 Task: Create a doctor object.
Action: Mouse moved to (578, 43)
Screenshot: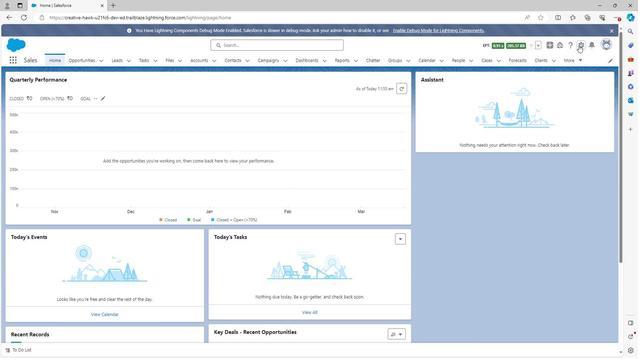 
Action: Mouse pressed left at (578, 43)
Screenshot: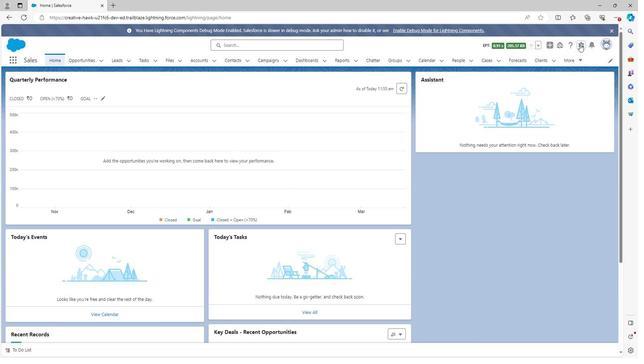 
Action: Mouse moved to (552, 64)
Screenshot: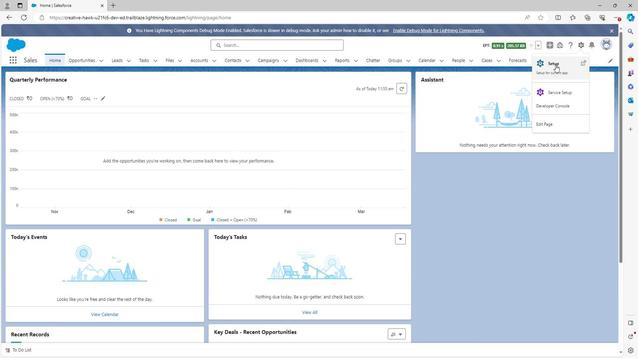 
Action: Mouse pressed left at (552, 64)
Screenshot: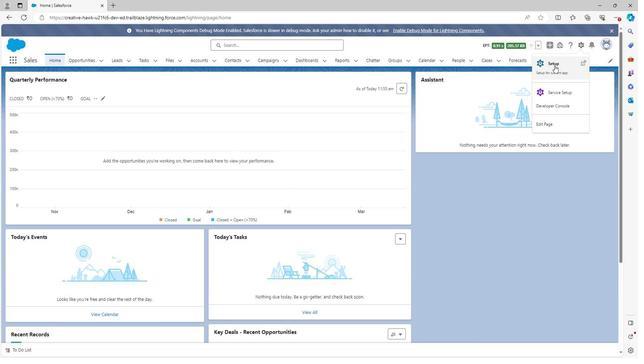 
Action: Mouse moved to (87, 59)
Screenshot: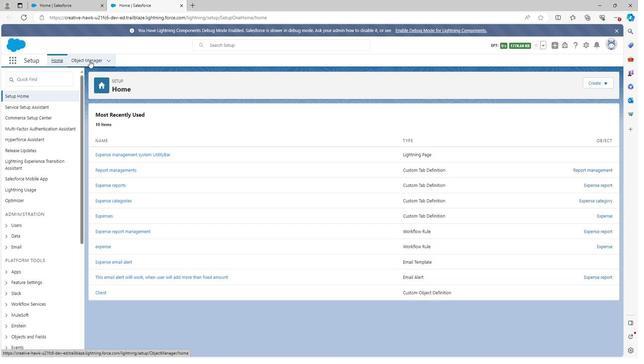 
Action: Mouse pressed left at (87, 59)
Screenshot: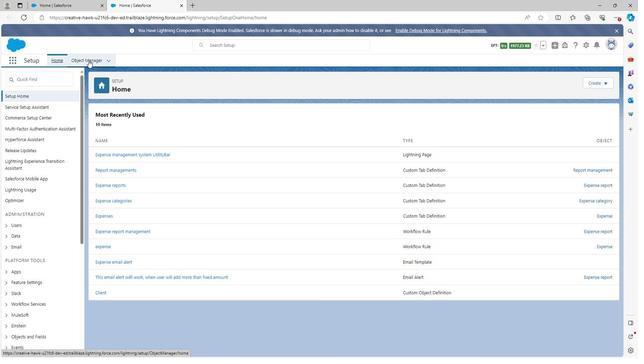 
Action: Mouse moved to (588, 83)
Screenshot: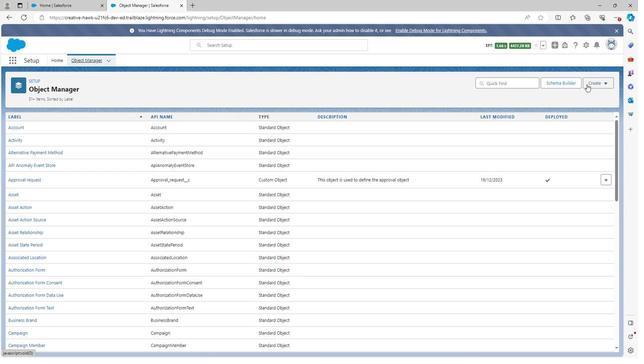
Action: Mouse pressed left at (588, 83)
Screenshot: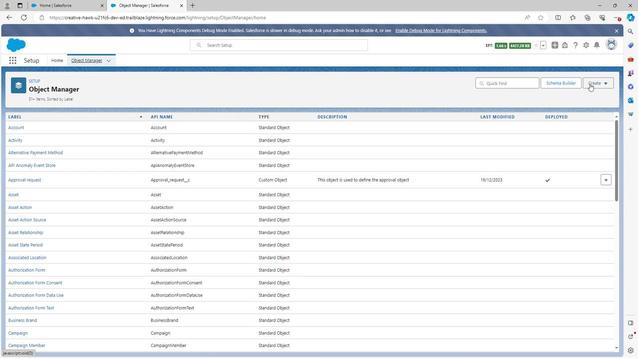 
Action: Mouse moved to (564, 100)
Screenshot: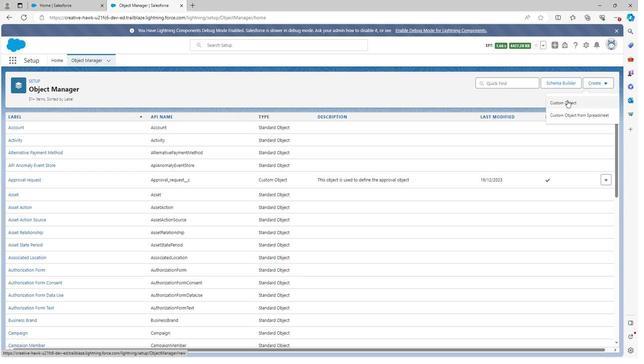 
Action: Mouse pressed left at (564, 100)
Screenshot: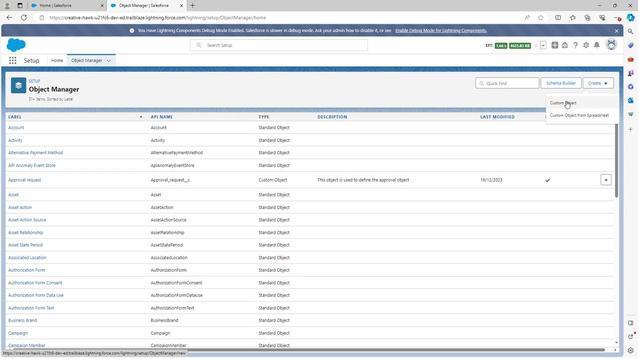 
Action: Mouse moved to (157, 169)
Screenshot: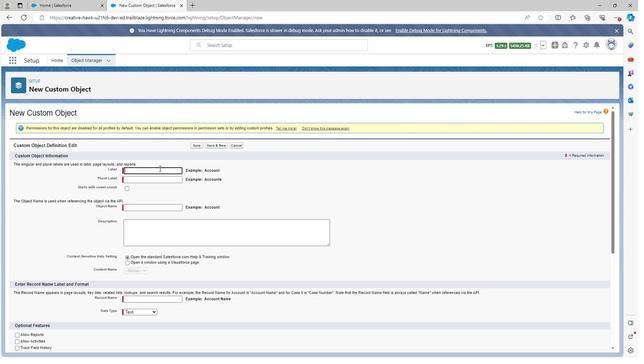 
Action: Mouse pressed left at (157, 169)
Screenshot: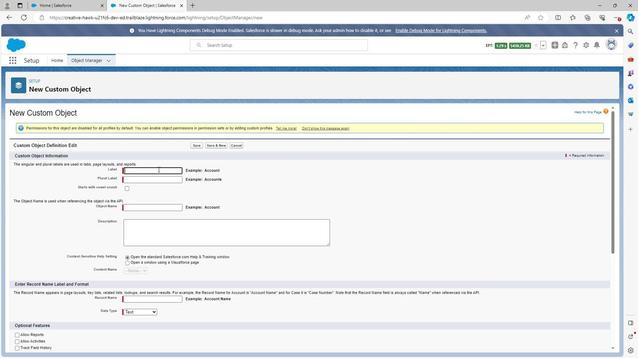 
Action: Key pressed <Key.shift>Doctor
Screenshot: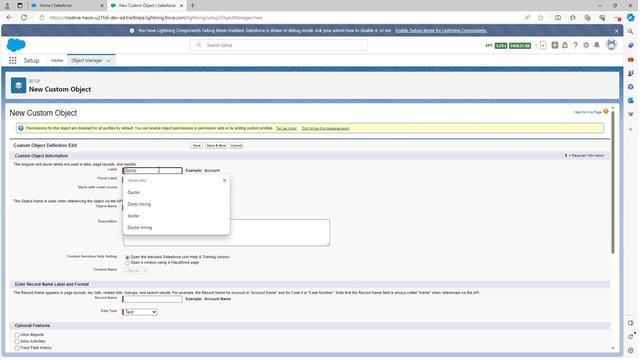 
Action: Mouse moved to (246, 182)
Screenshot: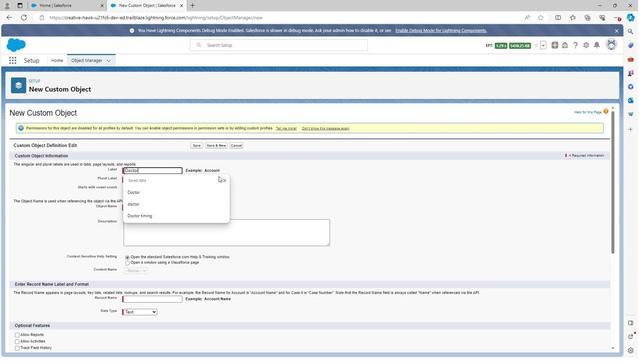 
Action: Mouse pressed left at (246, 182)
Screenshot: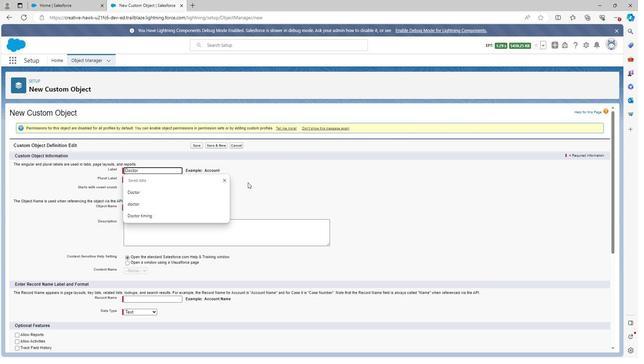 
Action: Mouse moved to (160, 180)
Screenshot: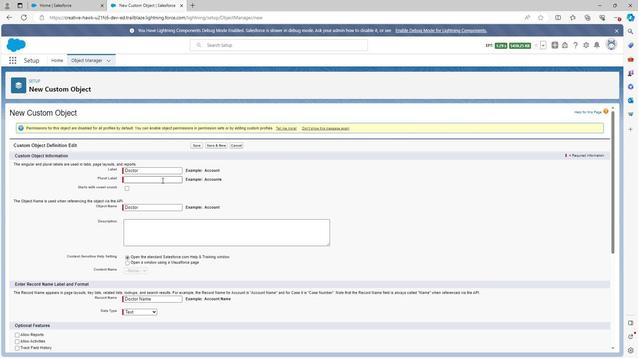 
Action: Mouse pressed left at (160, 180)
Screenshot: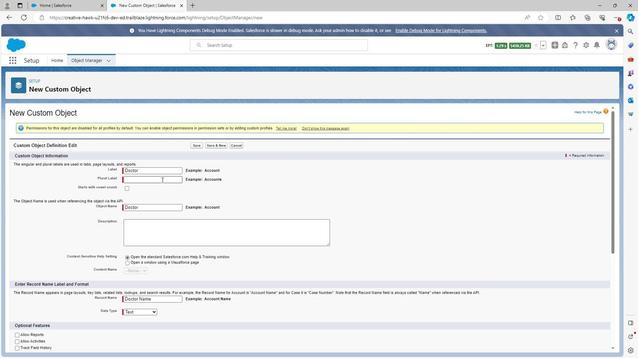
Action: Mouse moved to (145, 182)
Screenshot: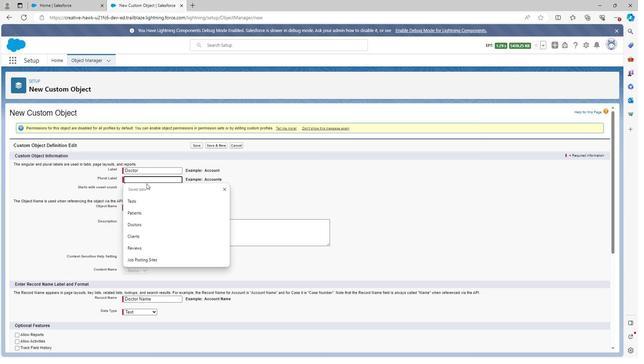 
Action: Key pressed <Key.shift>Doctors
Screenshot: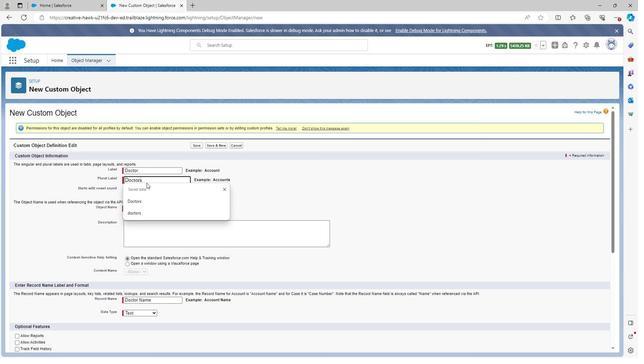
Action: Mouse moved to (245, 176)
Screenshot: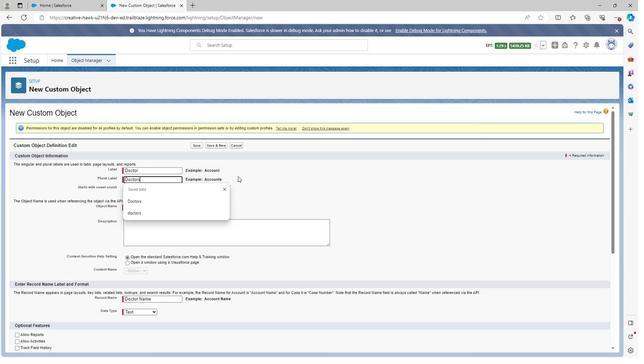 
Action: Mouse pressed left at (245, 176)
Screenshot: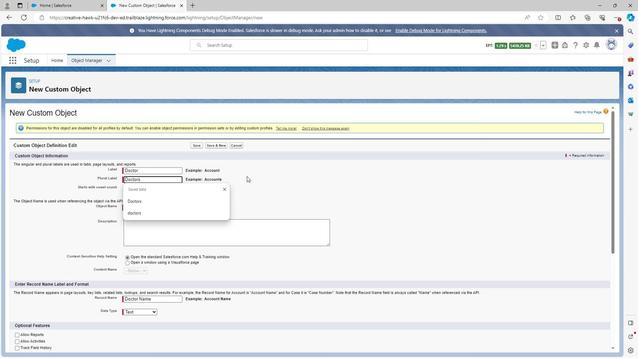 
Action: Mouse moved to (167, 227)
Screenshot: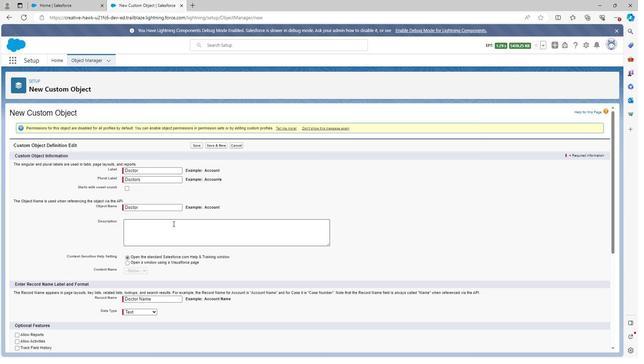 
Action: Mouse pressed left at (167, 227)
Screenshot: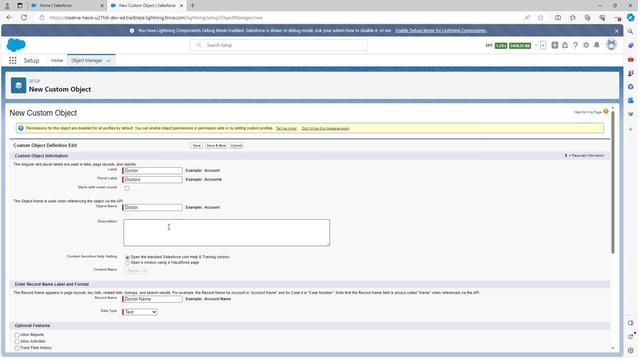 
Action: Key pressed <Key.shift><Key.shift><Key.shift>Doctor<Key.space>object<Key.space>is<Key.space>used<Key.space>to<Key.space>define<Key.space>the<Key.space>information<Key.space>of<Key.space>doctor
Screenshot: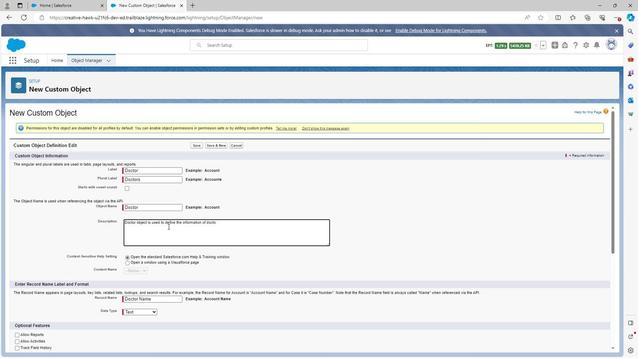 
Action: Mouse moved to (155, 269)
Screenshot: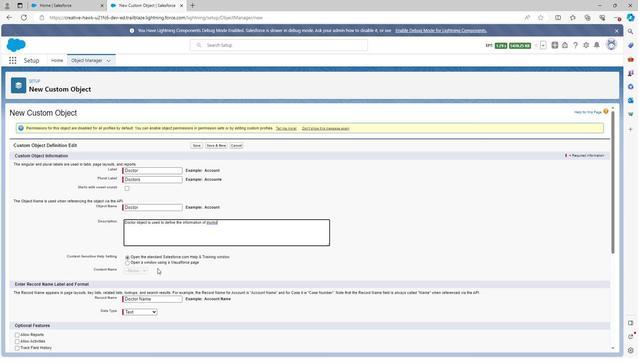 
Action: Mouse scrolled (155, 269) with delta (0, 0)
Screenshot: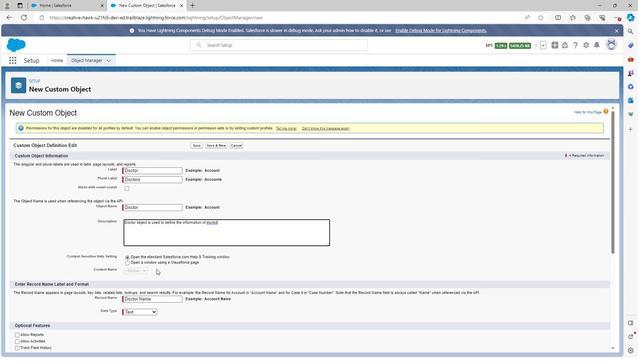 
Action: Mouse scrolled (155, 269) with delta (0, 0)
Screenshot: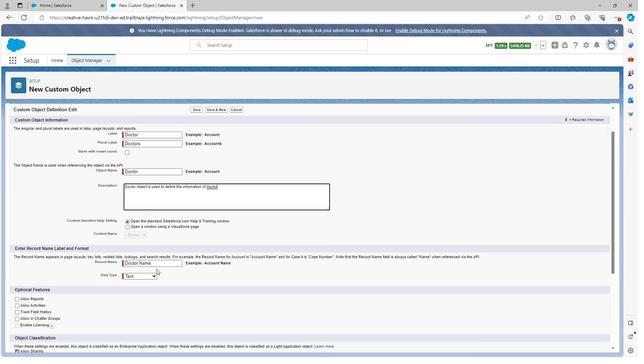 
Action: Mouse scrolled (155, 269) with delta (0, 0)
Screenshot: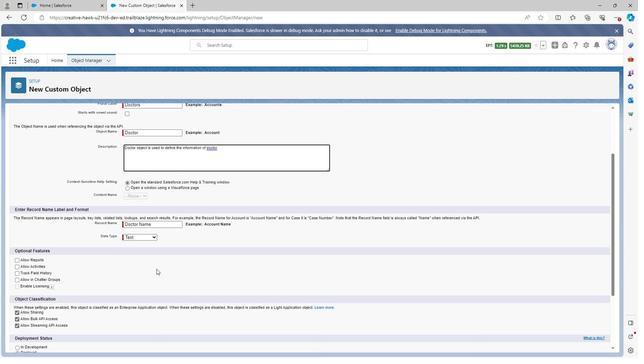 
Action: Mouse moved to (16, 223)
Screenshot: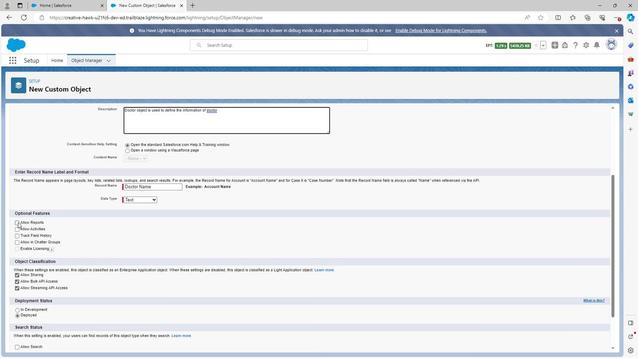 
Action: Mouse pressed left at (16, 223)
Screenshot: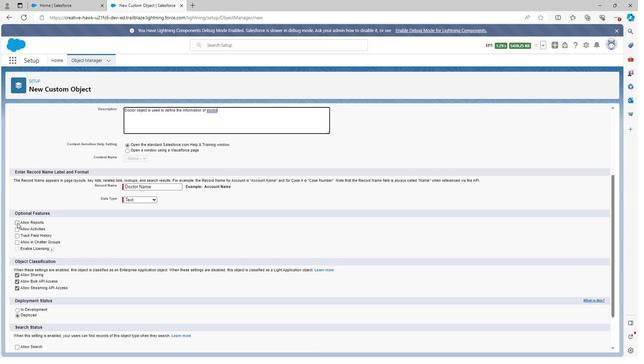 
Action: Mouse moved to (15, 228)
Screenshot: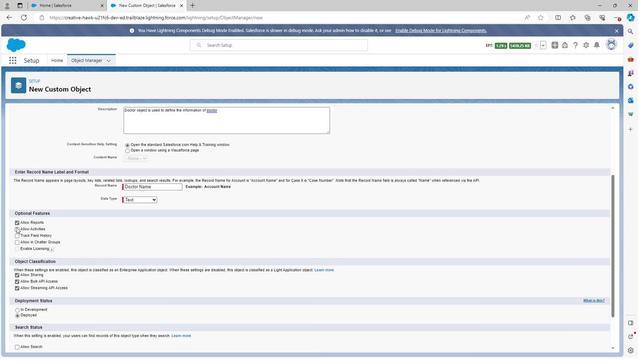 
Action: Mouse pressed left at (15, 228)
Screenshot: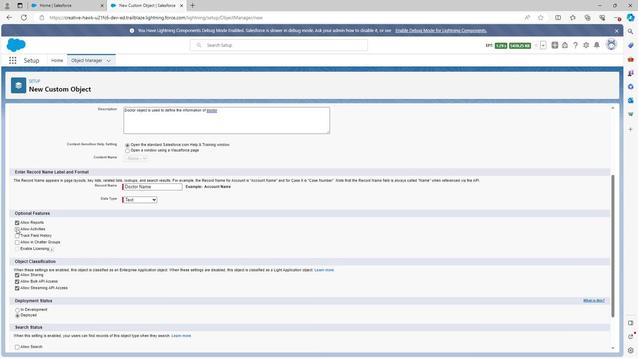 
Action: Mouse moved to (16, 237)
Screenshot: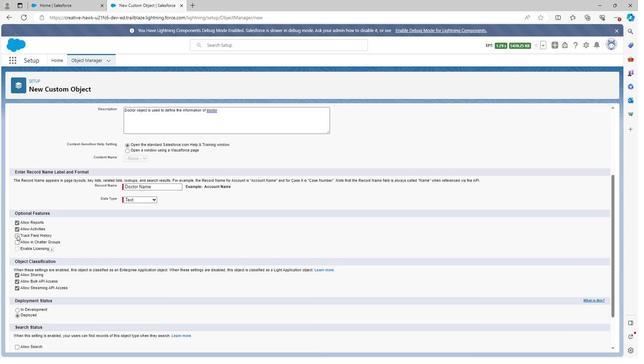 
Action: Mouse pressed left at (16, 237)
Screenshot: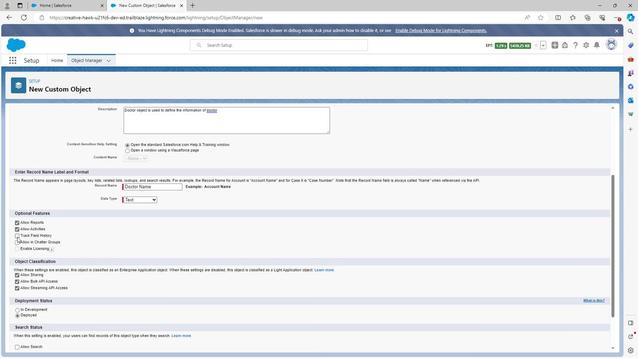 
Action: Mouse moved to (63, 268)
Screenshot: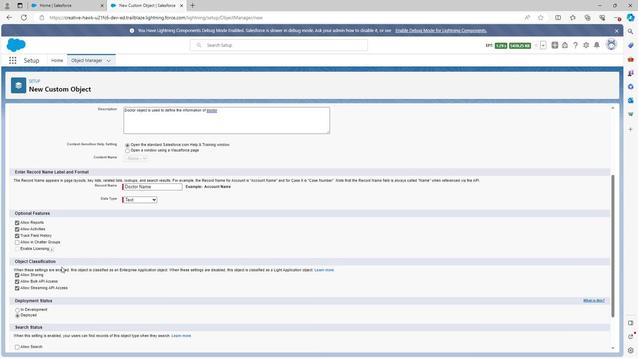 
Action: Mouse scrolled (63, 268) with delta (0, 0)
Screenshot: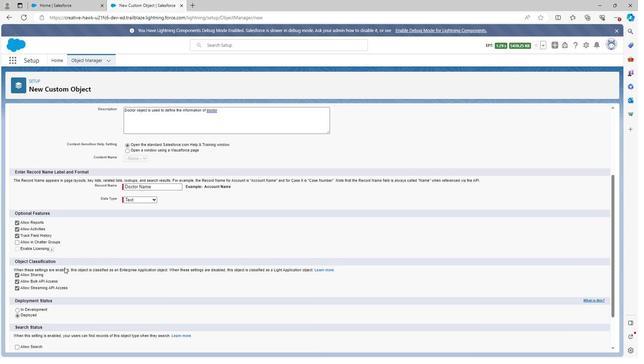 
Action: Mouse scrolled (63, 268) with delta (0, 0)
Screenshot: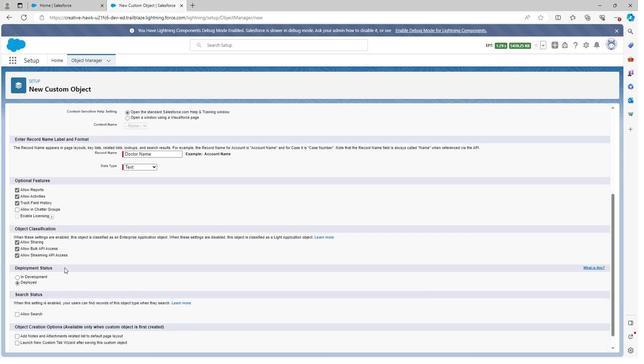 
Action: Mouse scrolled (63, 268) with delta (0, 0)
Screenshot: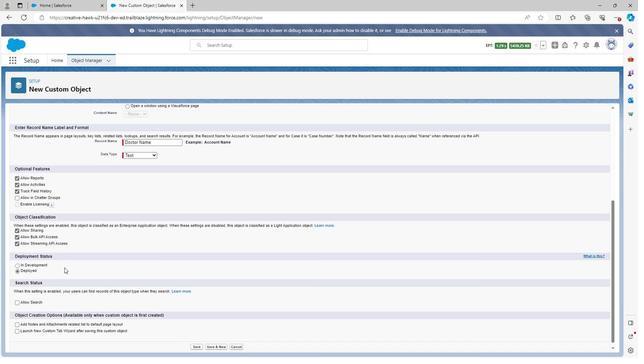 
Action: Mouse moved to (65, 268)
Screenshot: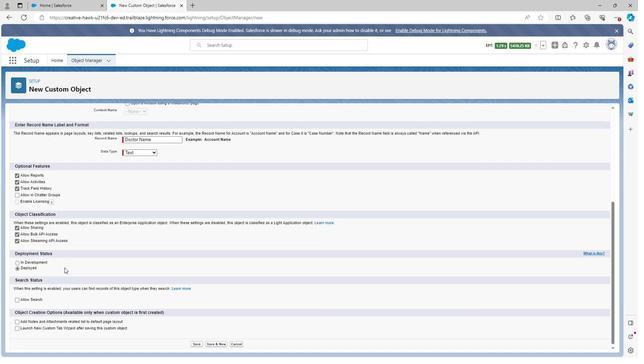 
Action: Mouse scrolled (65, 268) with delta (0, 0)
Screenshot: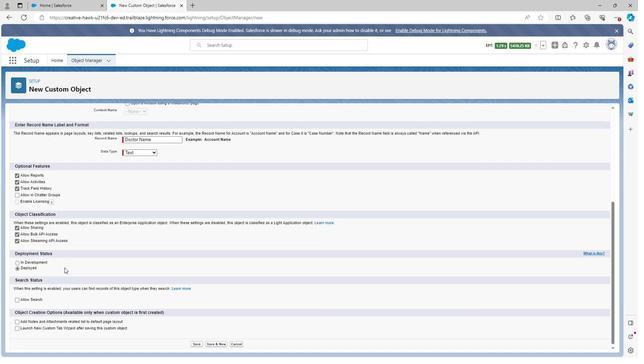 
Action: Mouse moved to (191, 345)
Screenshot: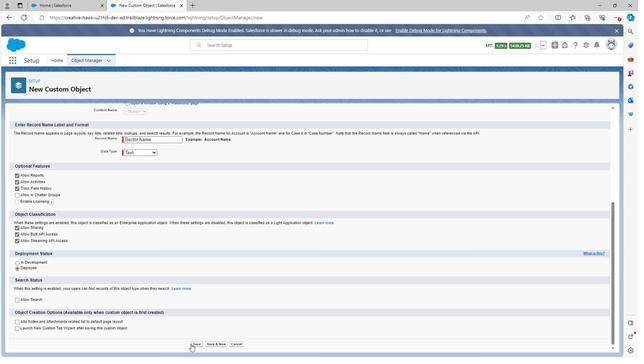 
Action: Mouse pressed left at (191, 345)
Screenshot: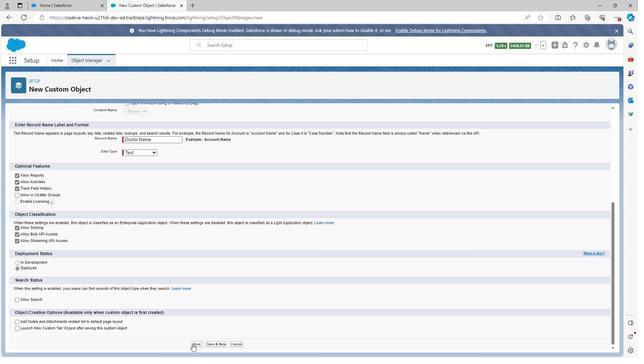 
Action: Mouse moved to (52, 81)
Screenshot: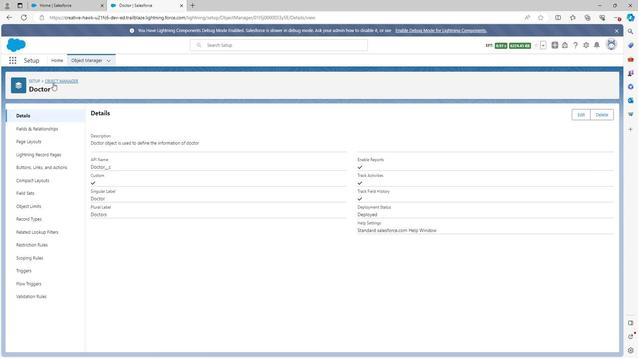 
Action: Mouse pressed left at (52, 81)
Screenshot: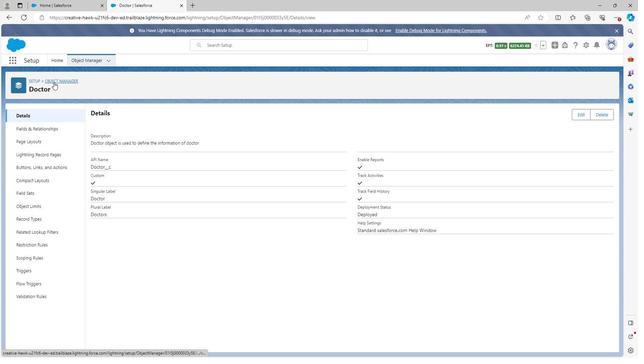 
Action: Mouse moved to (24, 306)
Screenshot: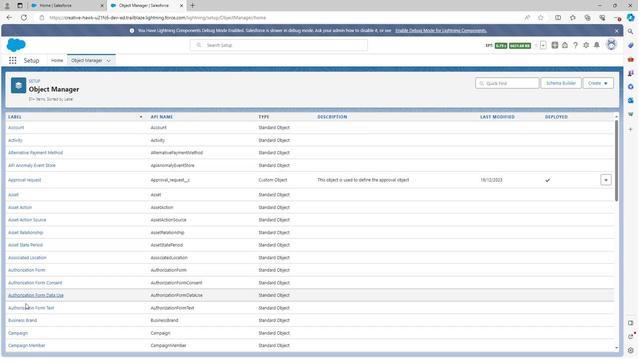 
Action: Mouse scrolled (24, 306) with delta (0, 0)
Screenshot: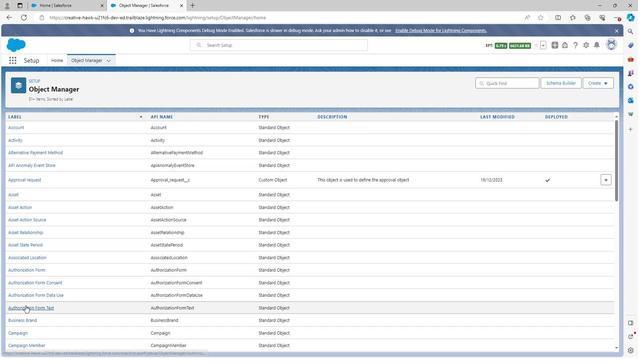 
Action: Mouse scrolled (24, 306) with delta (0, 0)
Screenshot: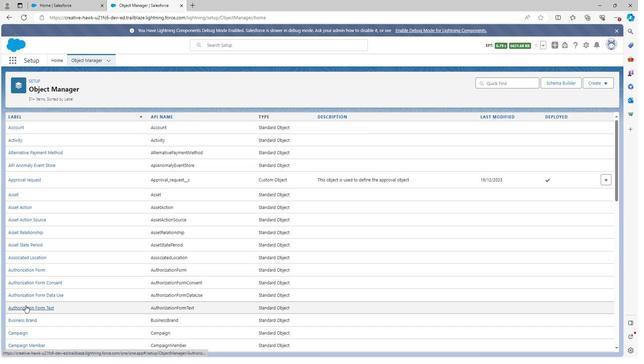 
Action: Mouse scrolled (24, 306) with delta (0, 0)
Screenshot: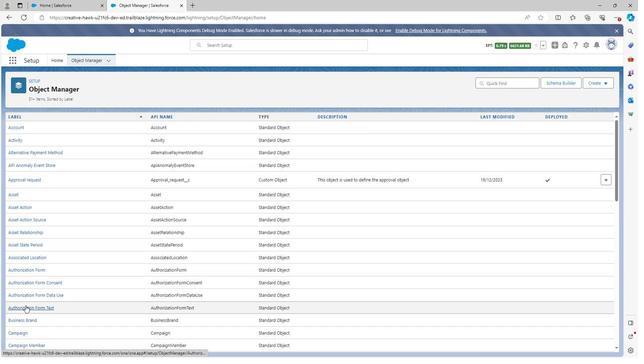
Action: Mouse scrolled (24, 306) with delta (0, 0)
Screenshot: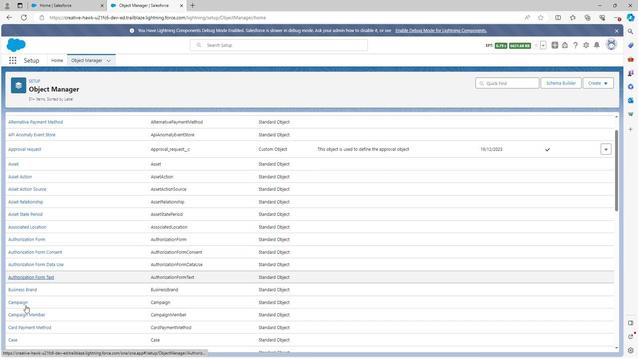 
Action: Mouse scrolled (24, 306) with delta (0, 0)
Screenshot: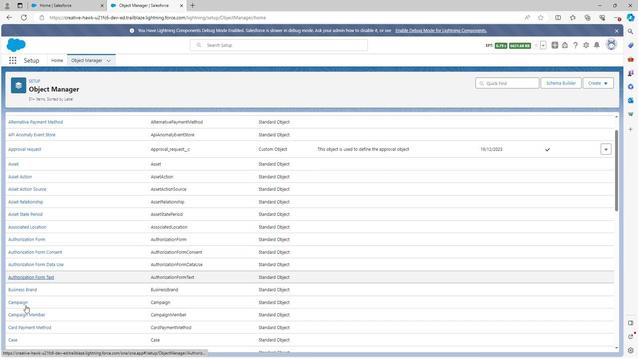 
Action: Mouse scrolled (24, 306) with delta (0, 0)
Screenshot: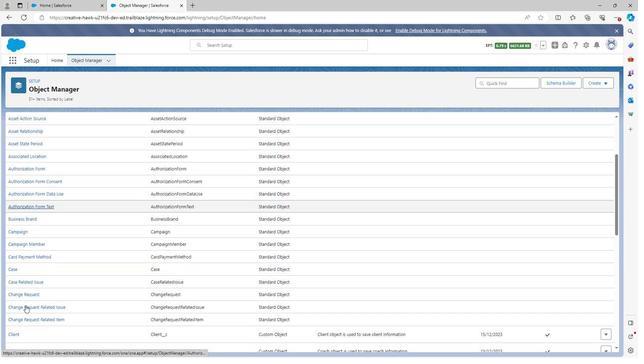 
Action: Mouse scrolled (24, 306) with delta (0, 0)
Screenshot: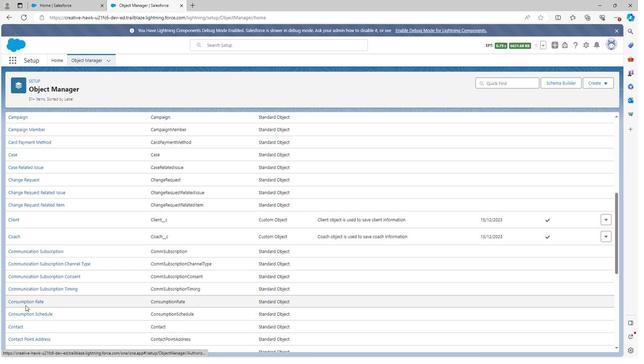 
Action: Mouse scrolled (24, 306) with delta (0, 0)
Screenshot: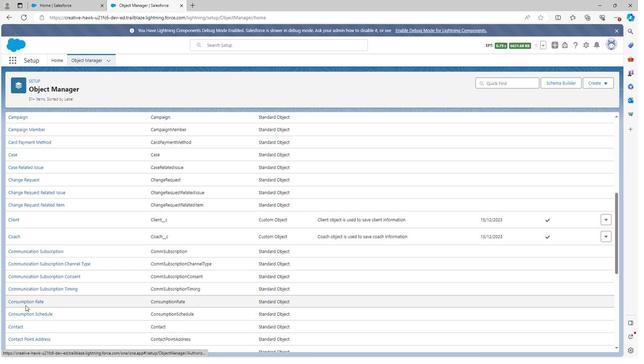 
Action: Mouse scrolled (24, 306) with delta (0, 0)
Screenshot: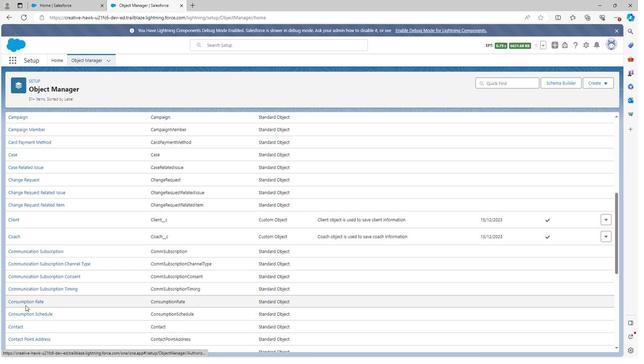 
Action: Mouse scrolled (24, 306) with delta (0, 0)
Screenshot: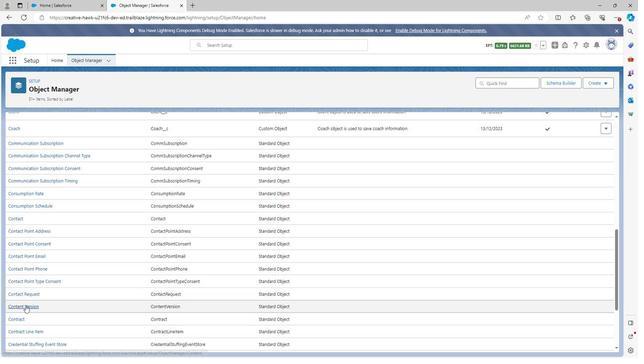 
Action: Mouse scrolled (24, 306) with delta (0, 0)
Screenshot: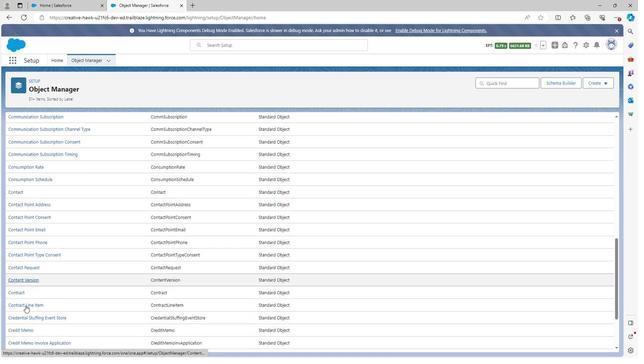 
Action: Mouse scrolled (24, 306) with delta (0, 0)
Screenshot: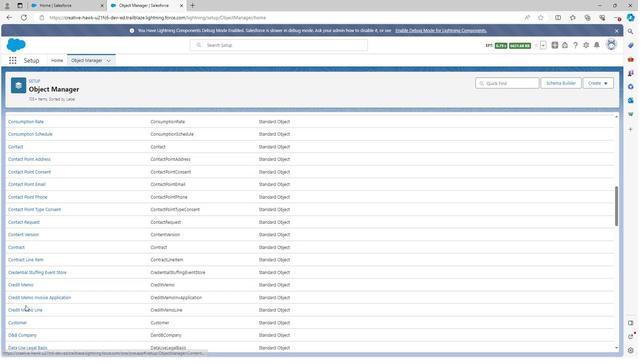 
Action: Mouse scrolled (24, 306) with delta (0, 0)
Screenshot: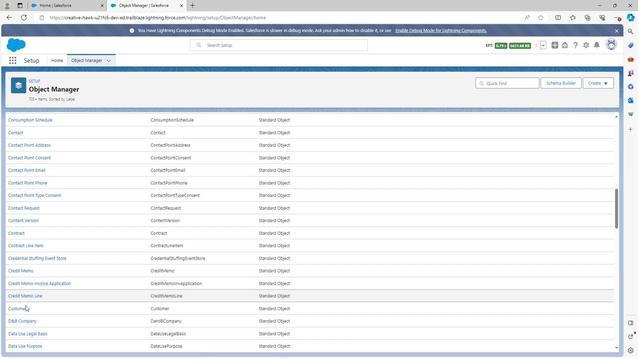 
Action: Mouse scrolled (24, 306) with delta (0, 0)
Screenshot: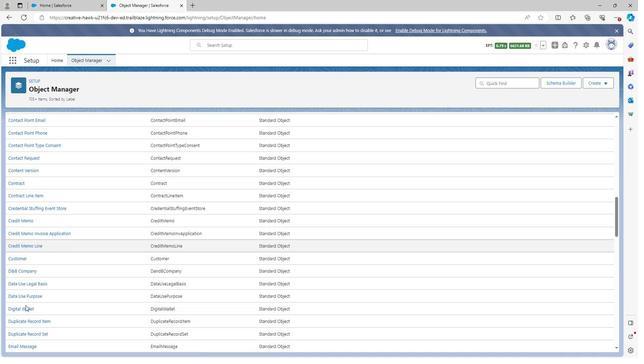 
Action: Mouse moved to (13, 280)
Screenshot: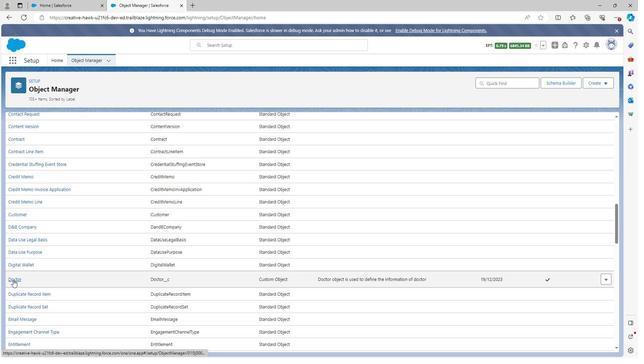 
Action: Mouse pressed left at (13, 280)
Screenshot: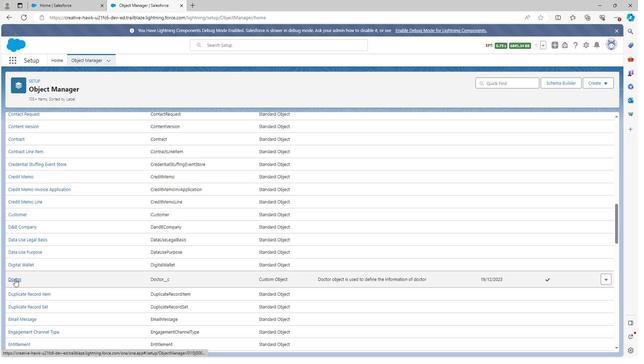 
Action: Mouse moved to (88, 262)
Screenshot: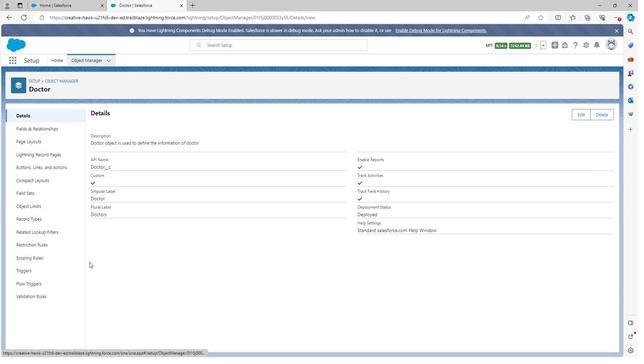
